 Task: Learn how to sync phone calendar.
Action: Mouse moved to (498, 364)
Screenshot: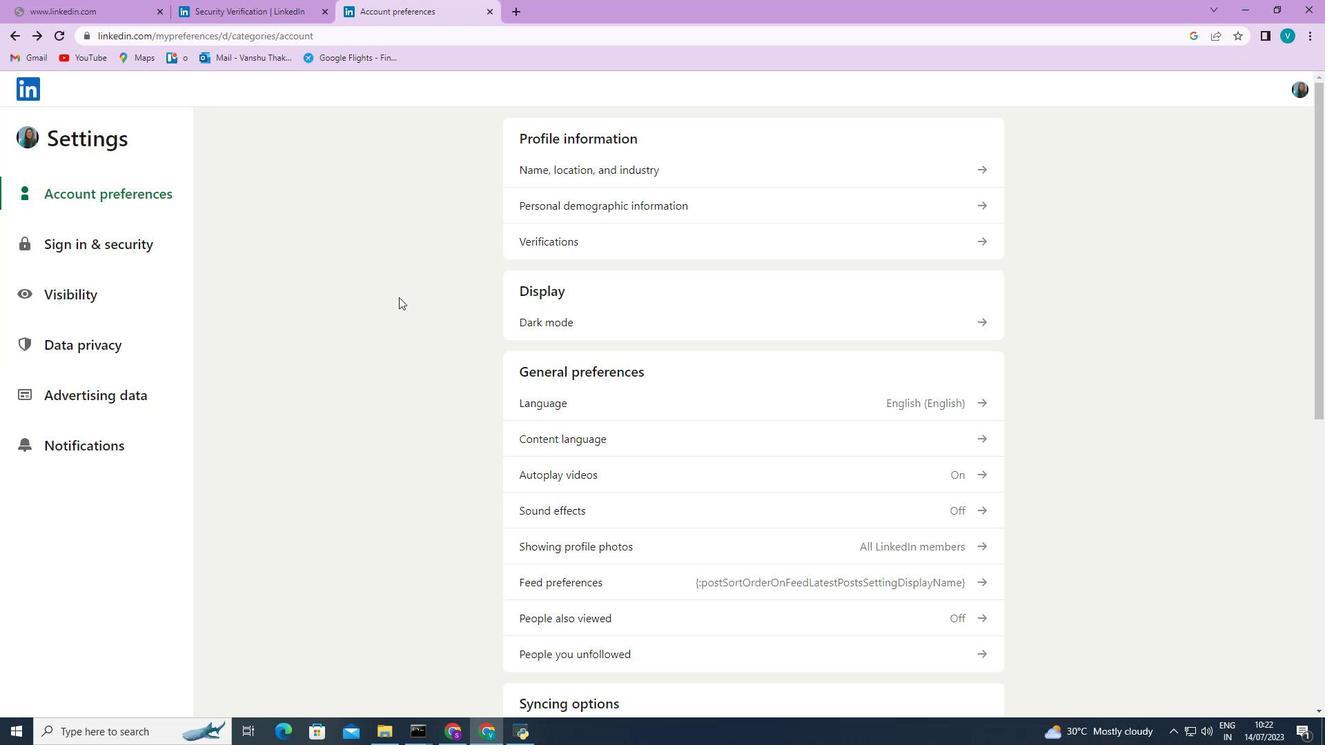 
Action: Mouse scrolled (498, 363) with delta (0, 0)
Screenshot: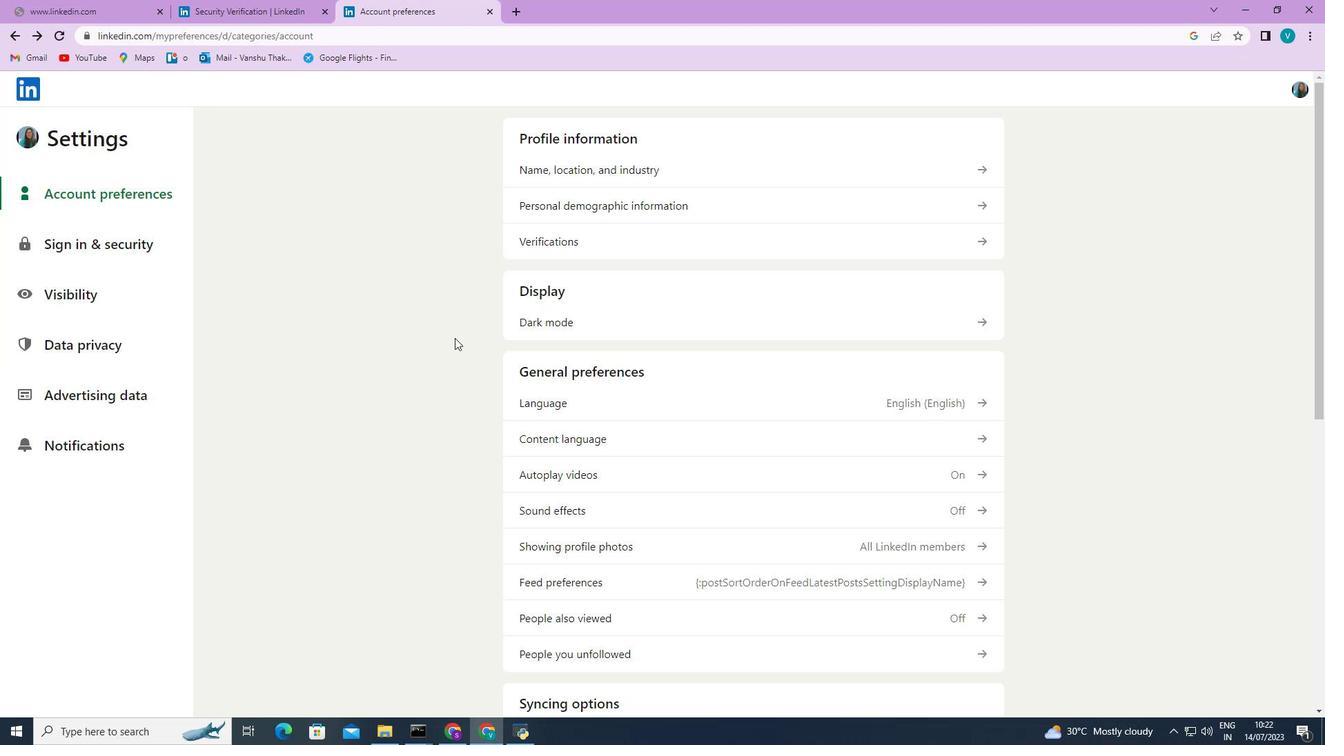 
Action: Mouse scrolled (498, 363) with delta (0, 0)
Screenshot: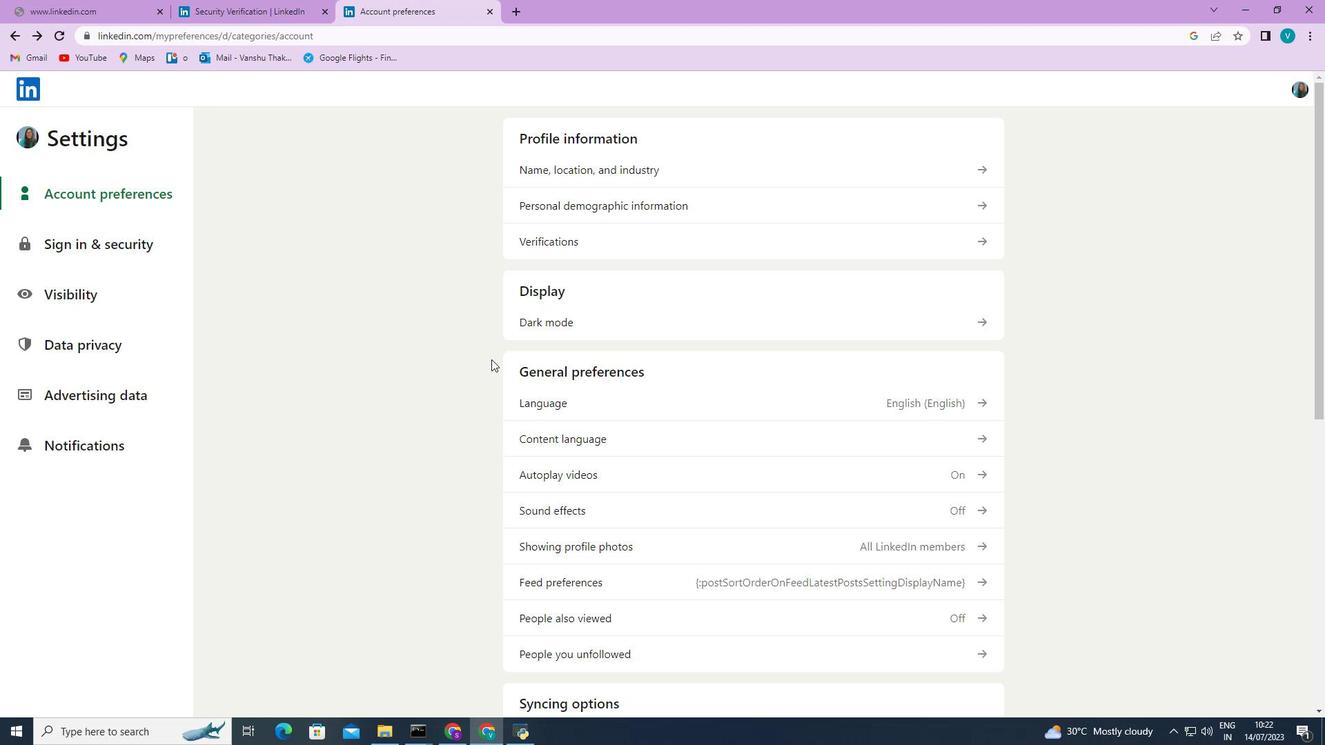 
Action: Mouse scrolled (498, 363) with delta (0, 0)
Screenshot: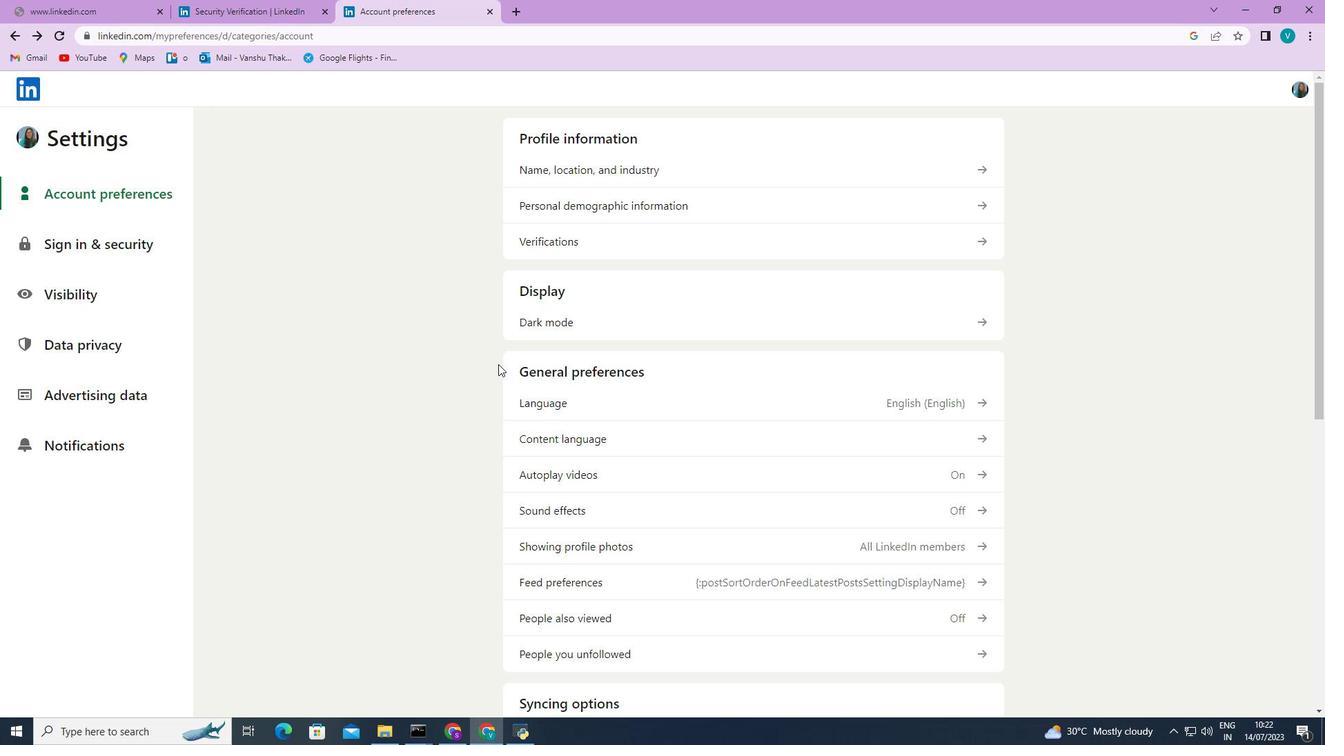 
Action: Mouse scrolled (498, 363) with delta (0, 0)
Screenshot: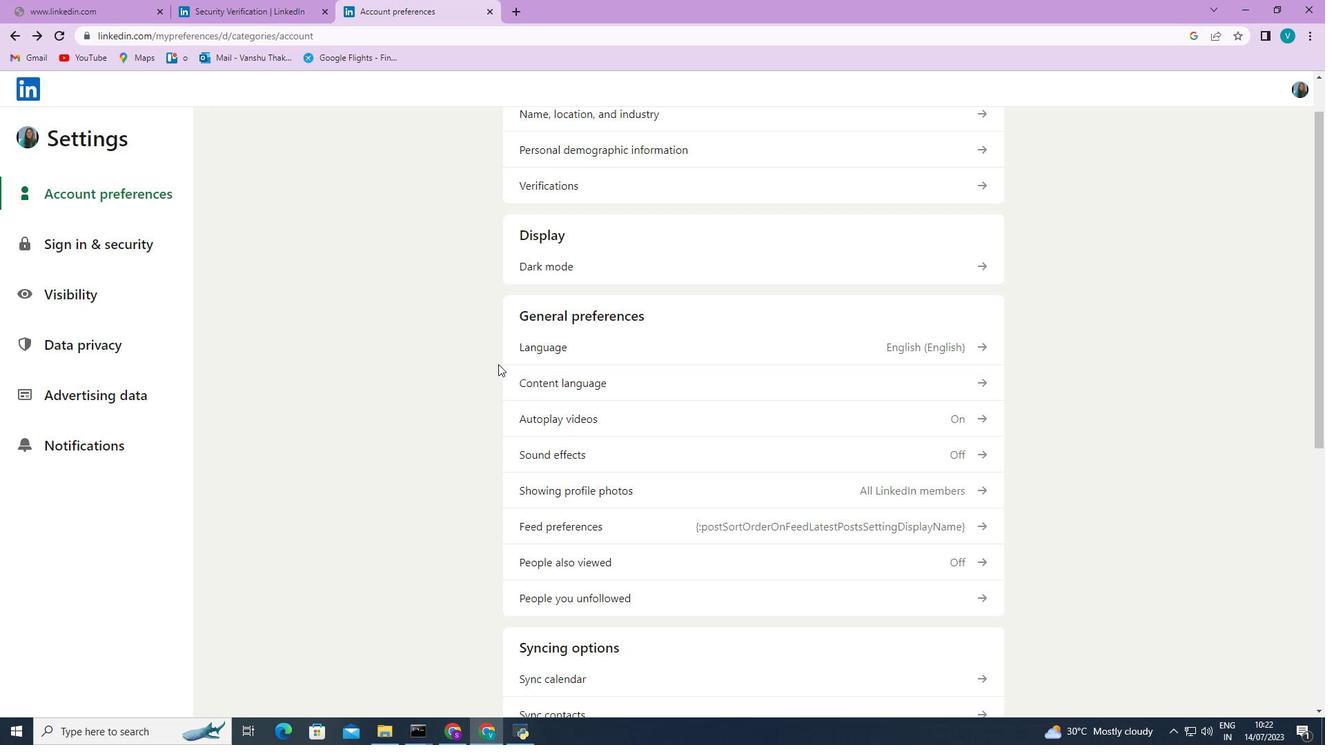 
Action: Mouse scrolled (498, 363) with delta (0, 0)
Screenshot: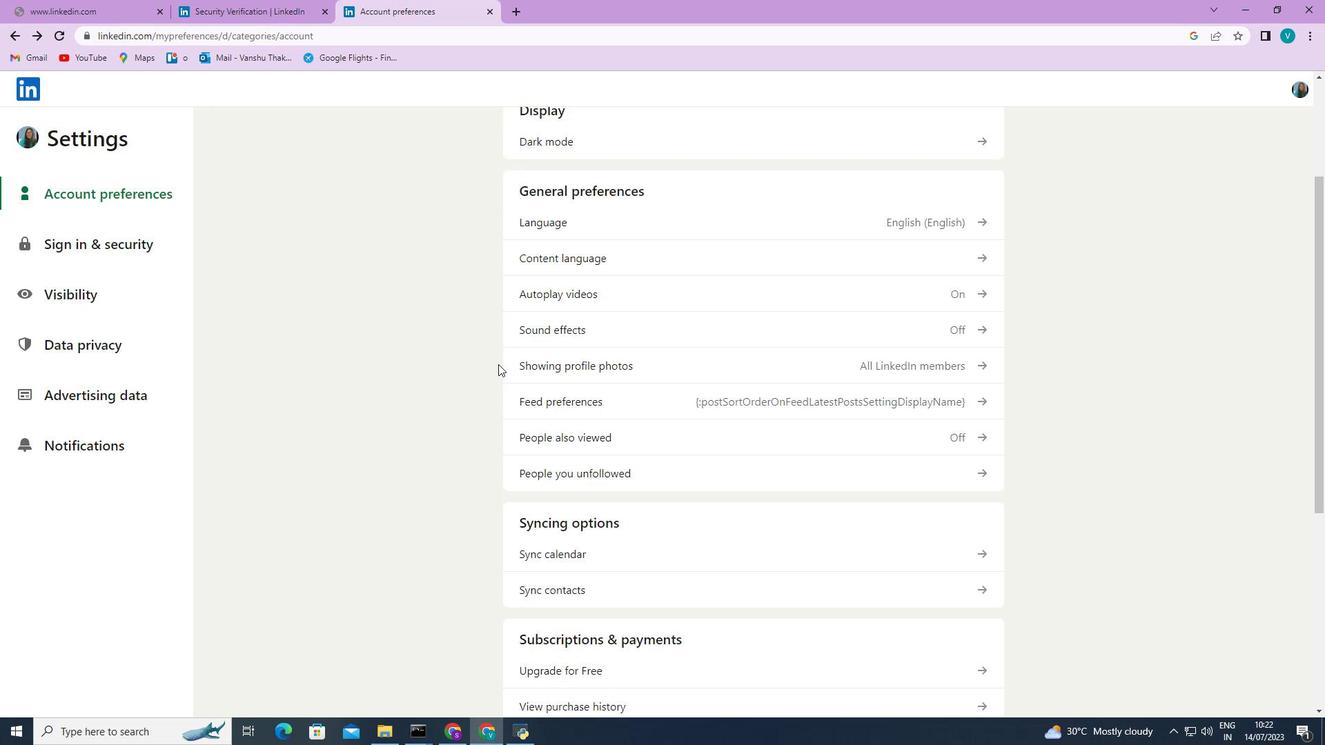 
Action: Mouse moved to (562, 397)
Screenshot: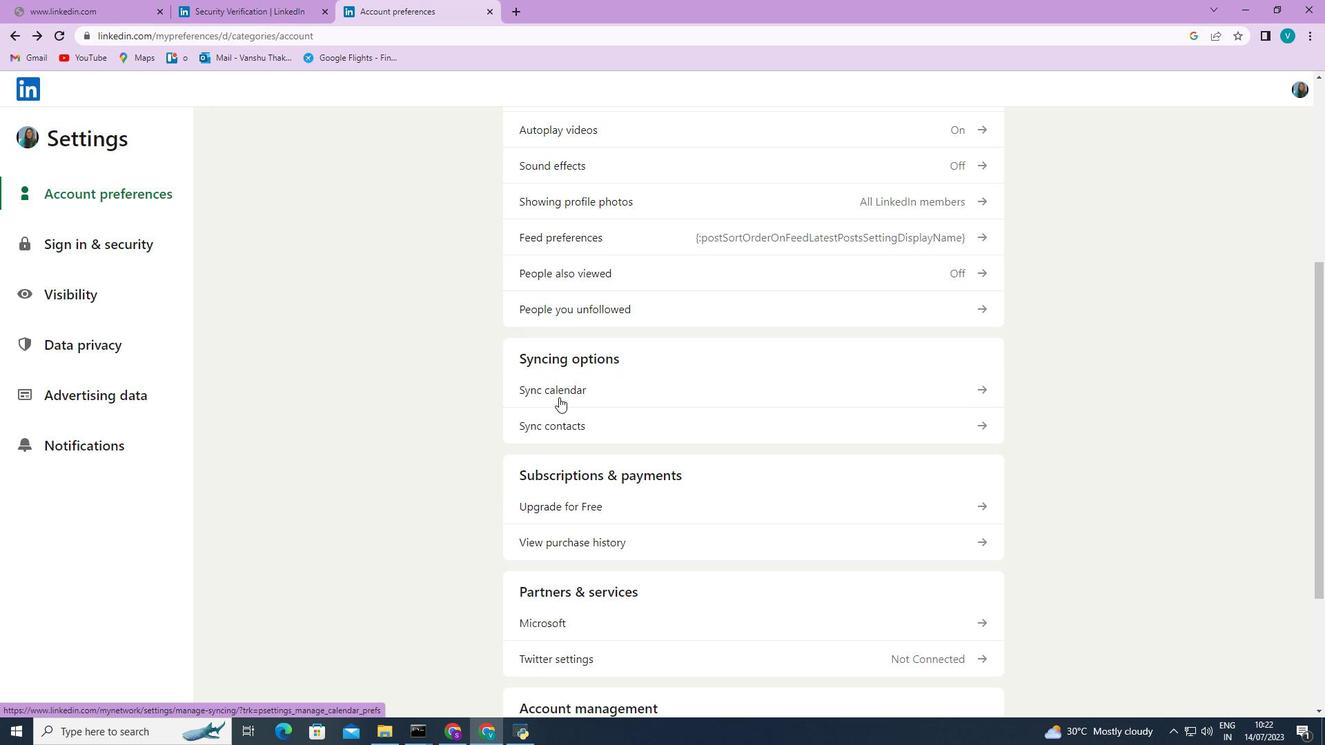 
Action: Mouse pressed left at (562, 397)
Screenshot: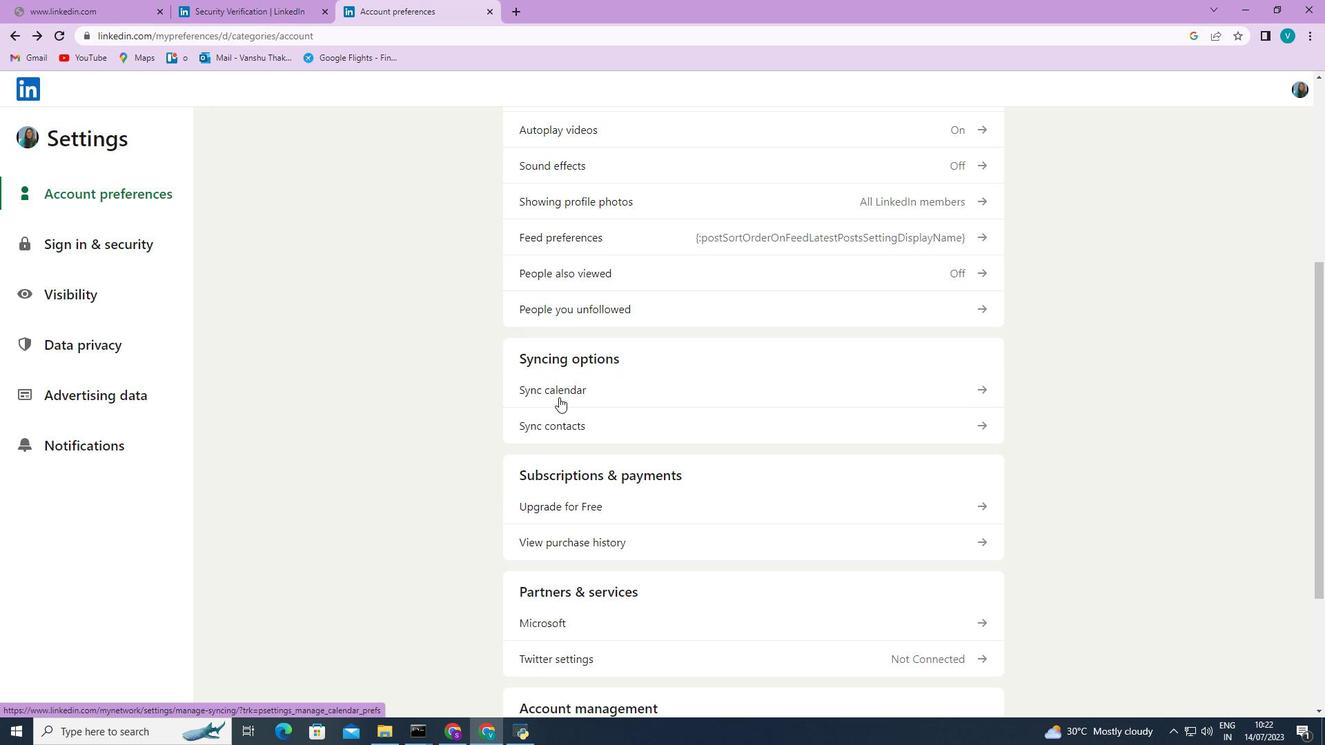 
Action: Mouse moved to (581, 403)
Screenshot: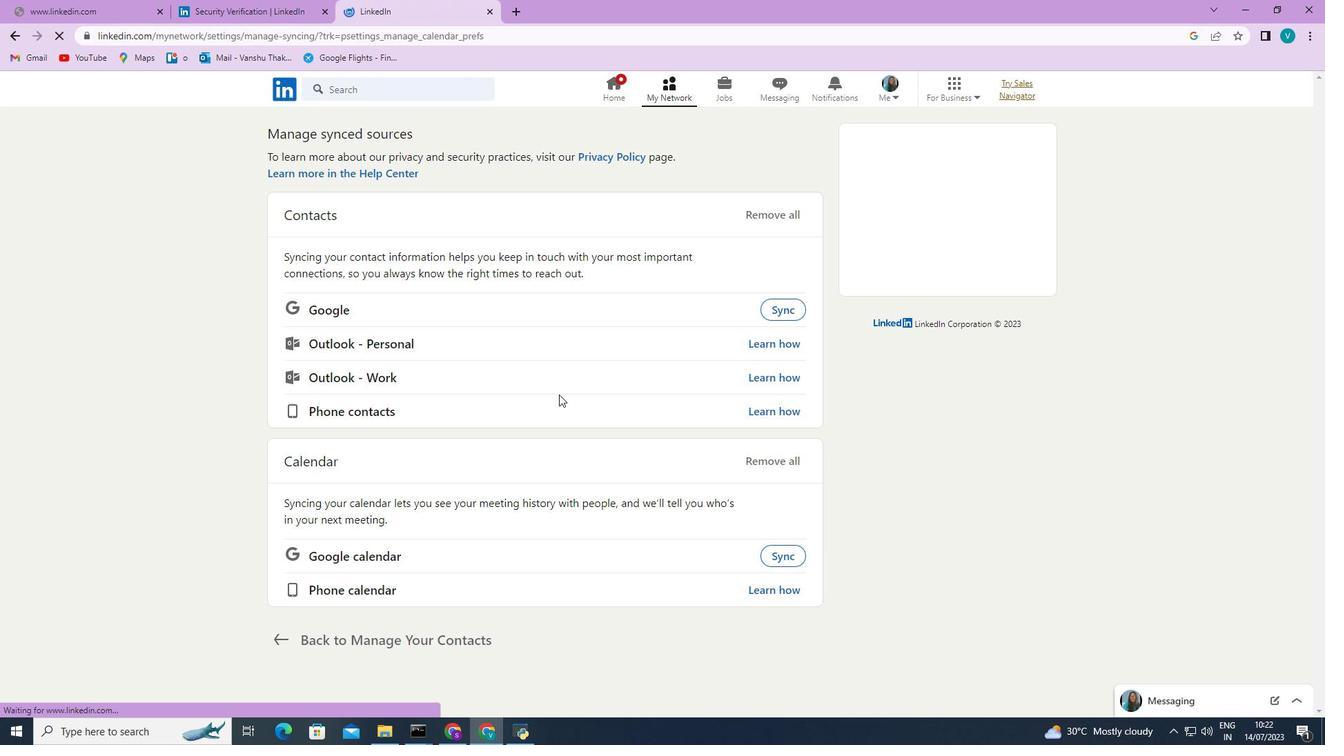 
Action: Mouse scrolled (581, 402) with delta (0, 0)
Screenshot: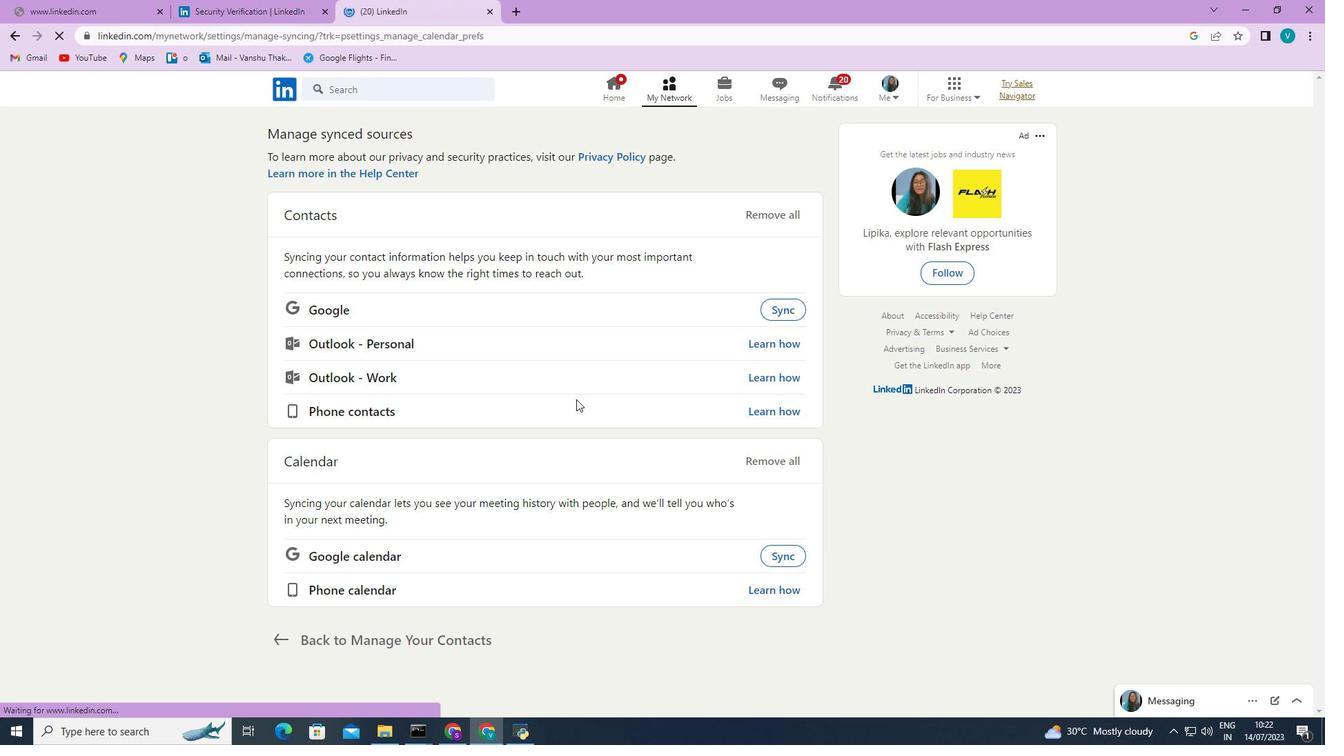 
Action: Mouse scrolled (581, 402) with delta (0, 0)
Screenshot: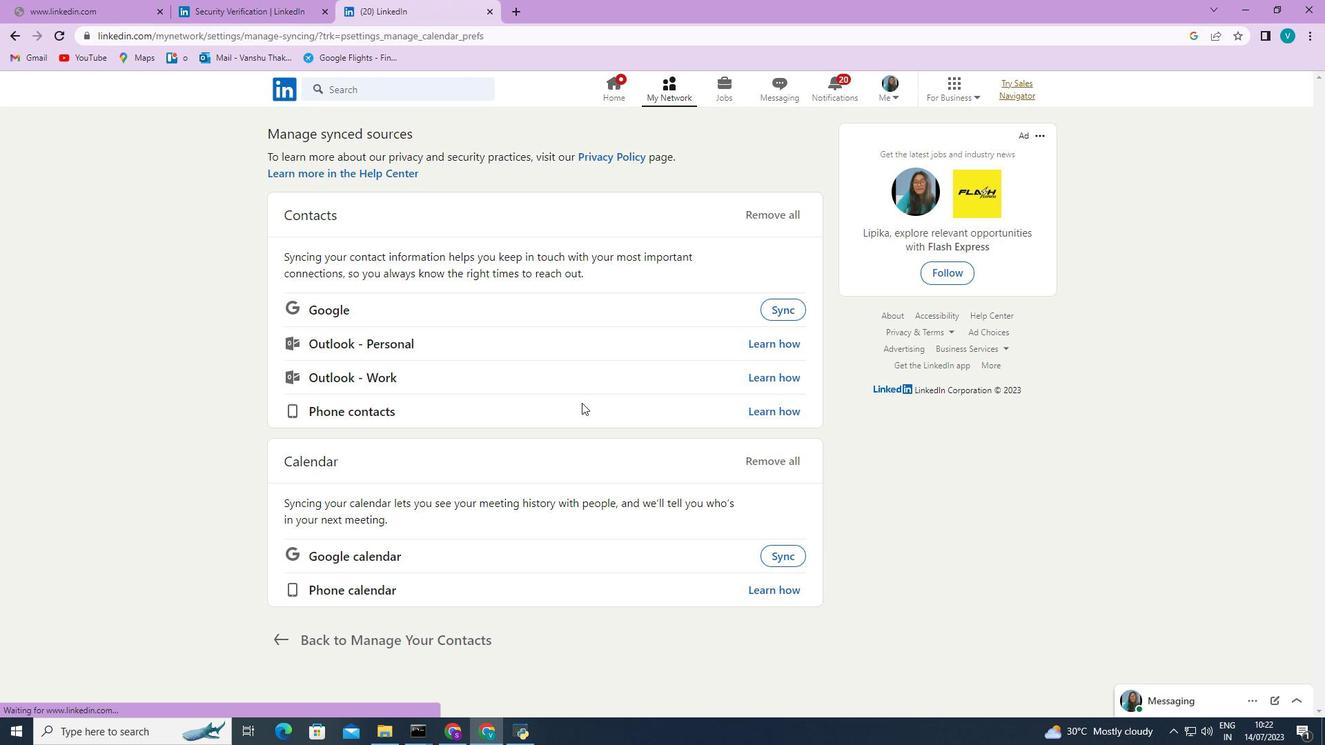 
Action: Mouse scrolled (581, 402) with delta (0, 0)
Screenshot: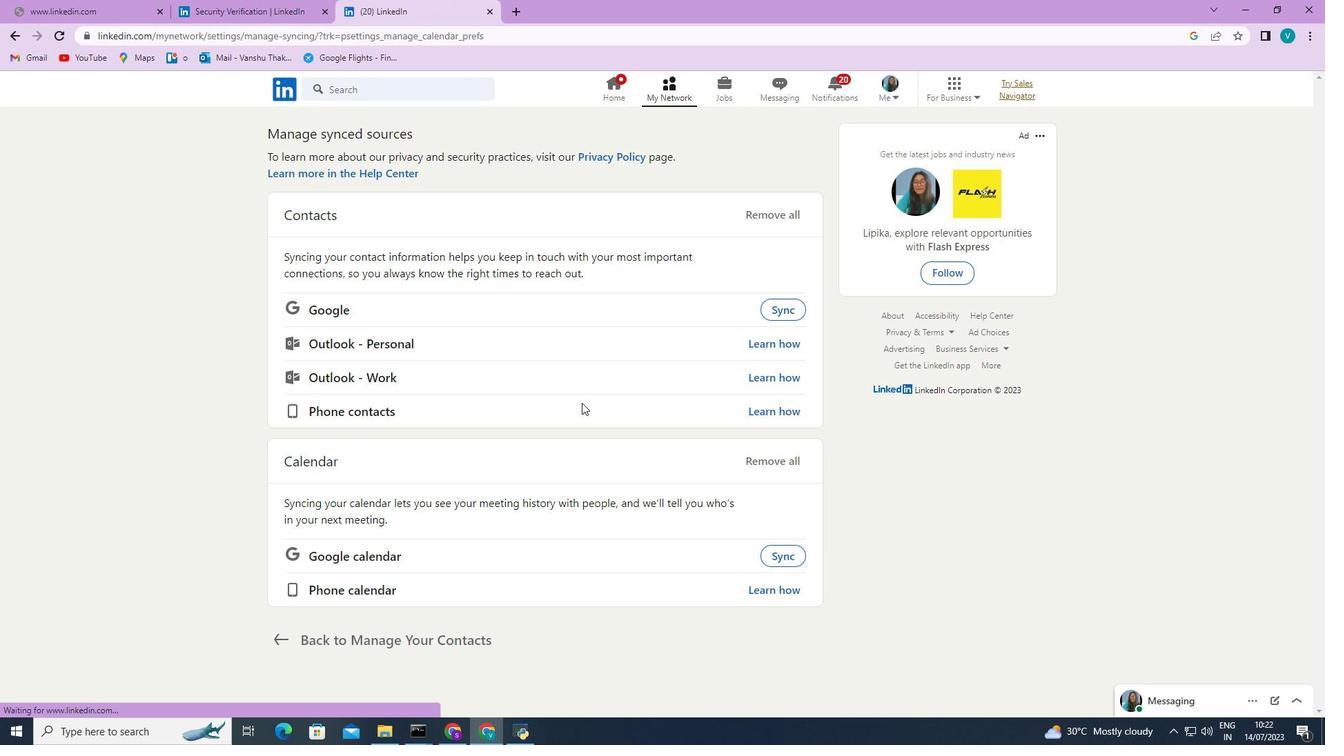 
Action: Mouse scrolled (581, 402) with delta (0, 0)
Screenshot: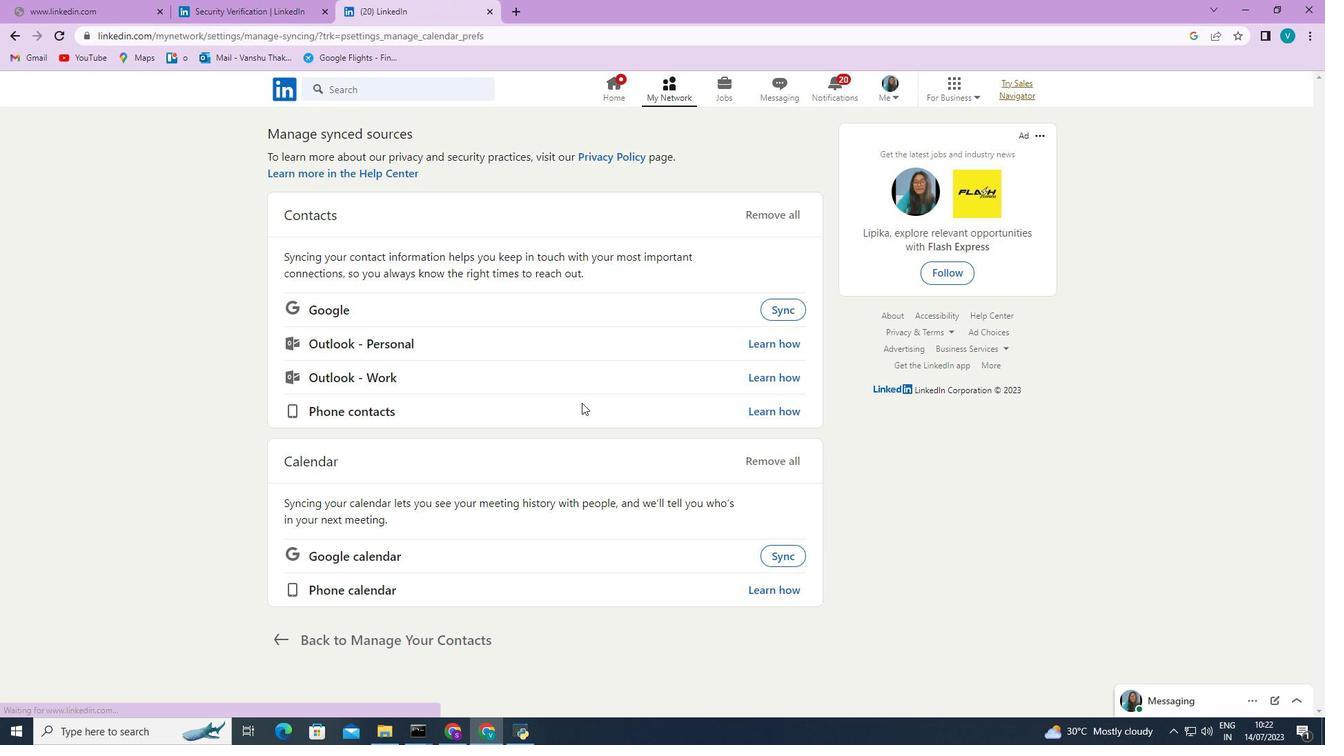 
Action: Mouse moved to (767, 592)
Screenshot: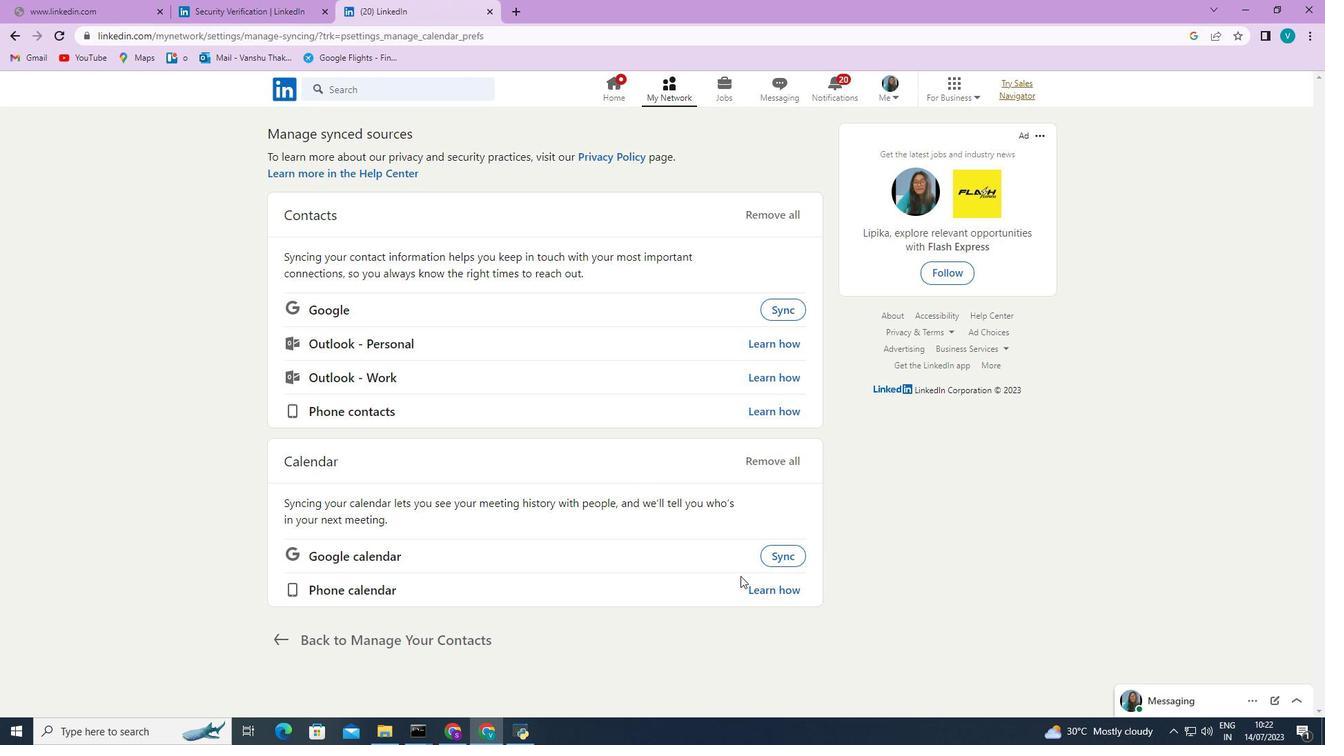 
Action: Mouse pressed left at (767, 592)
Screenshot: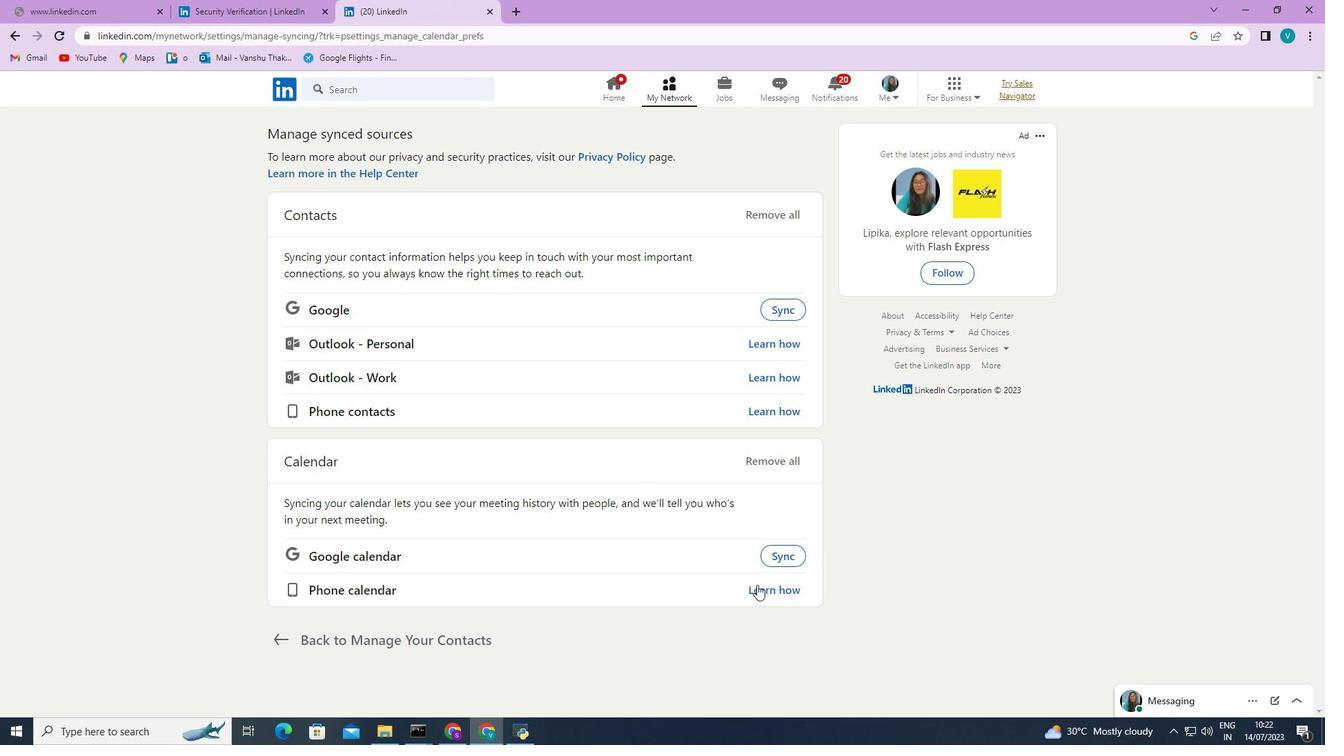 
Action: Mouse moved to (608, 347)
Screenshot: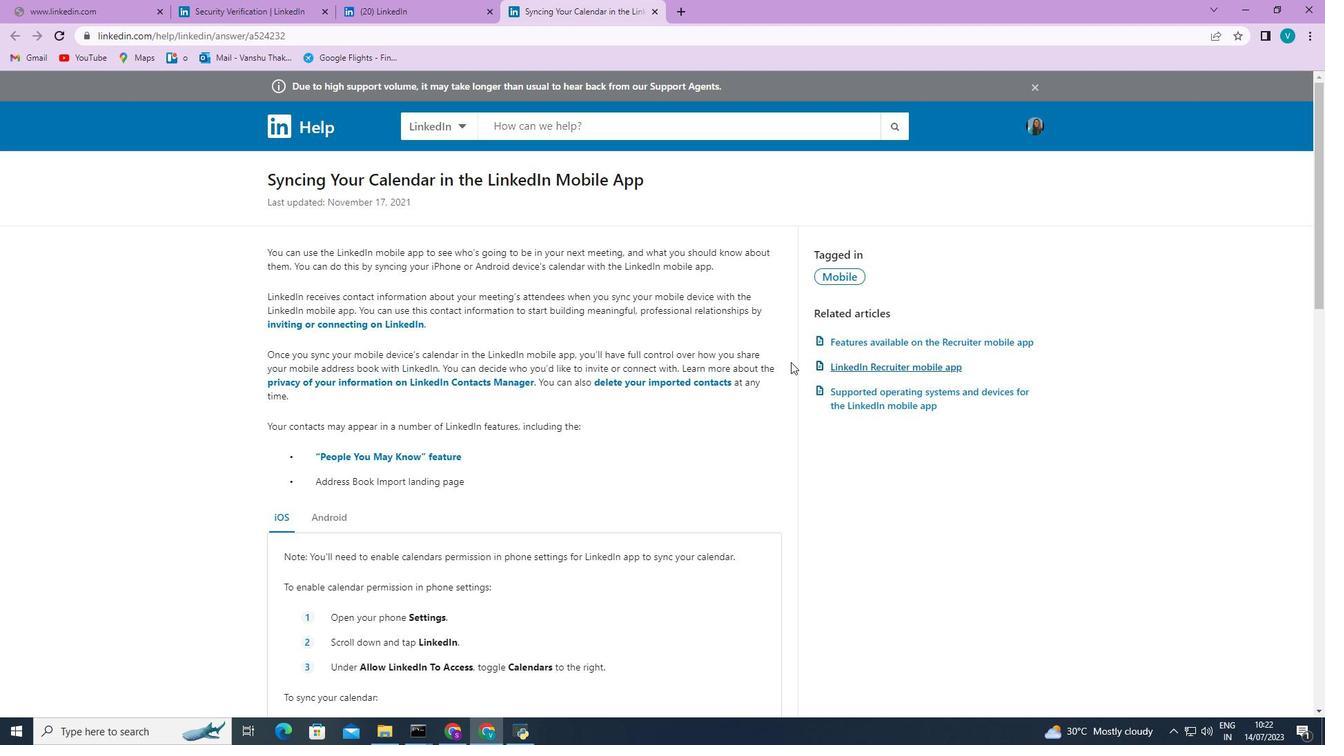 
